Task: Add space before Paragraph from line and paragraph spacing.
Action: Mouse moved to (644, 500)
Screenshot: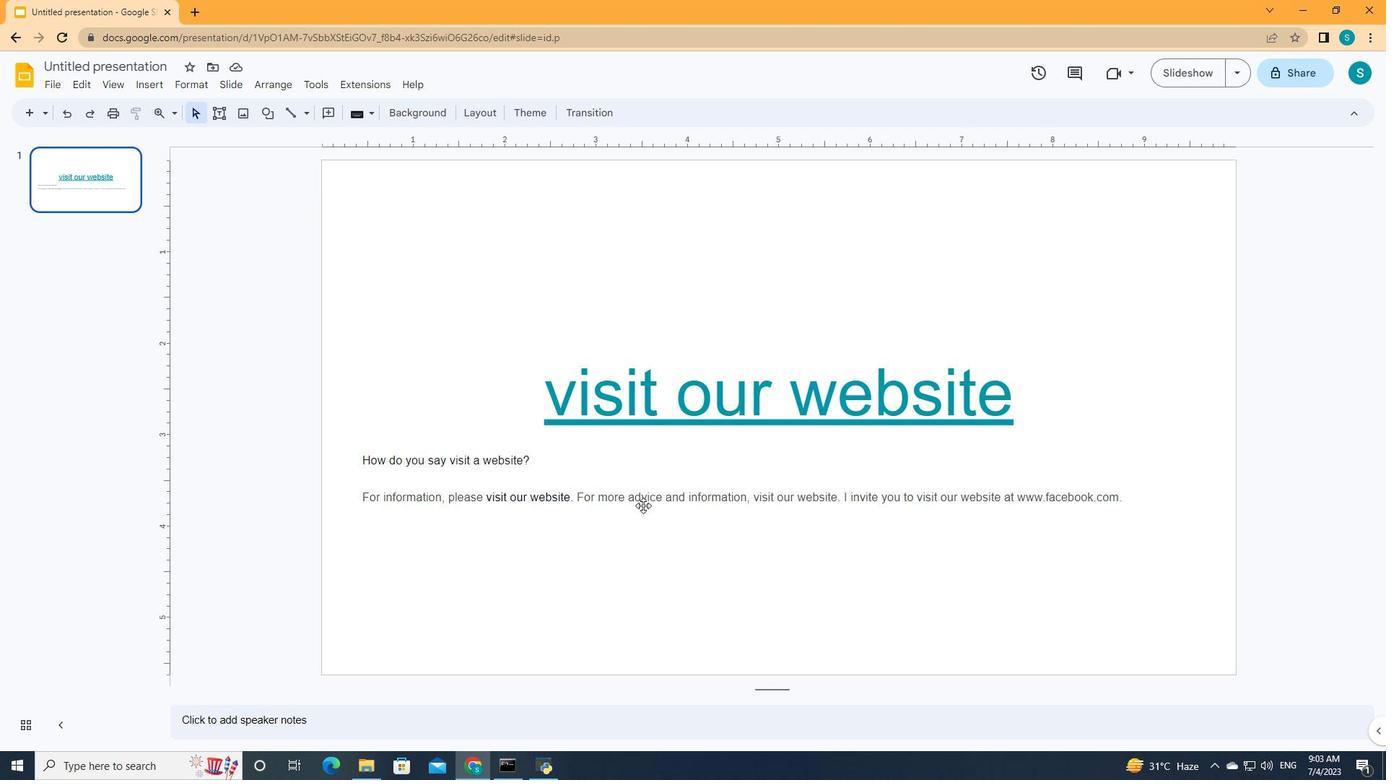 
Action: Mouse pressed left at (644, 500)
Screenshot: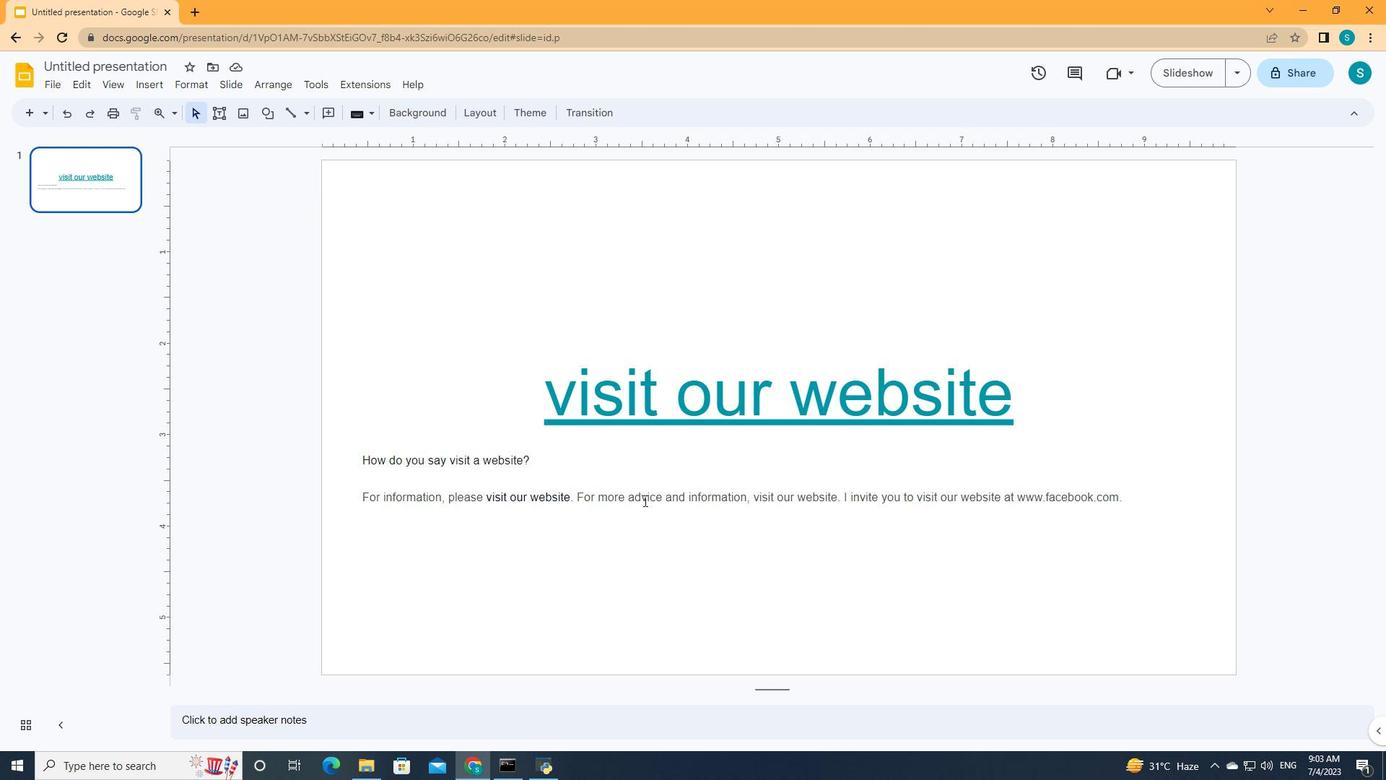 
Action: Key pressed ctrl+A
Screenshot: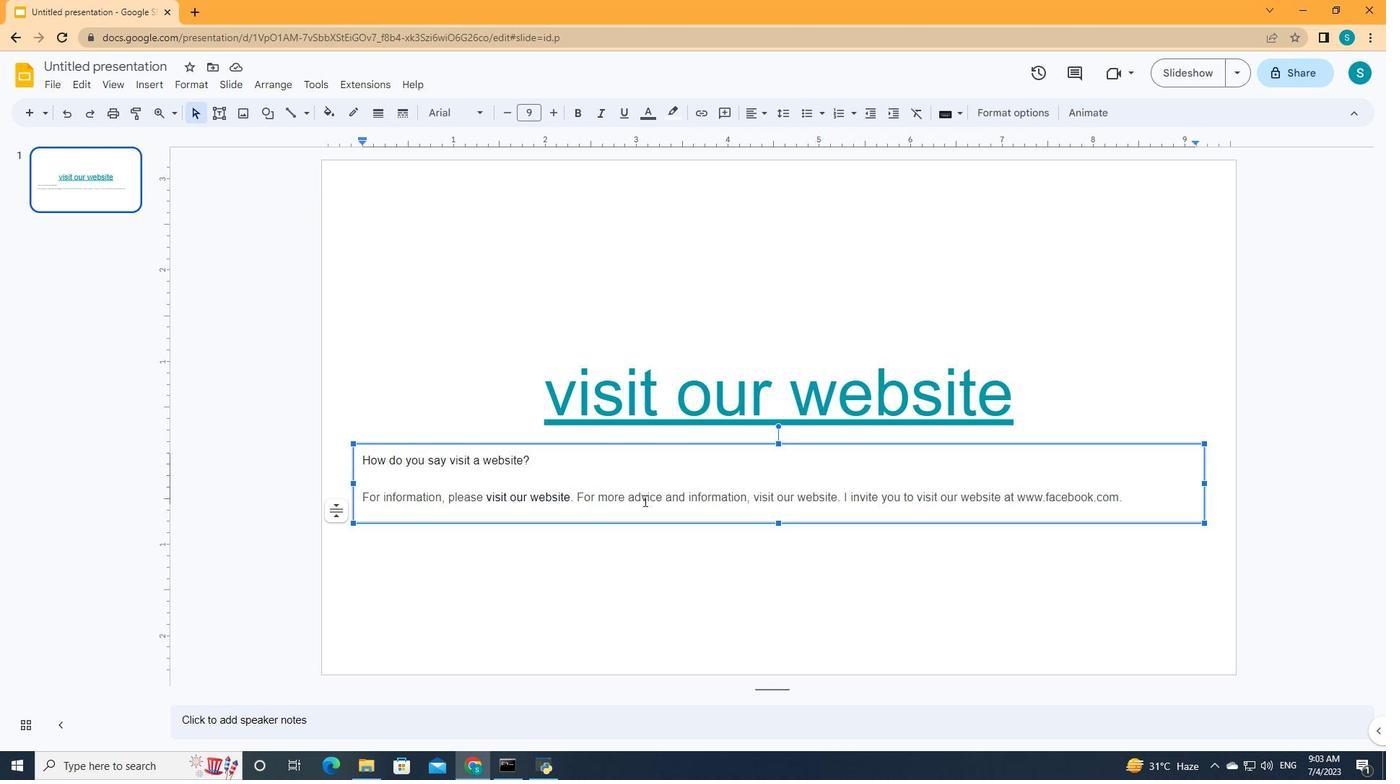 
Action: Mouse moved to (778, 114)
Screenshot: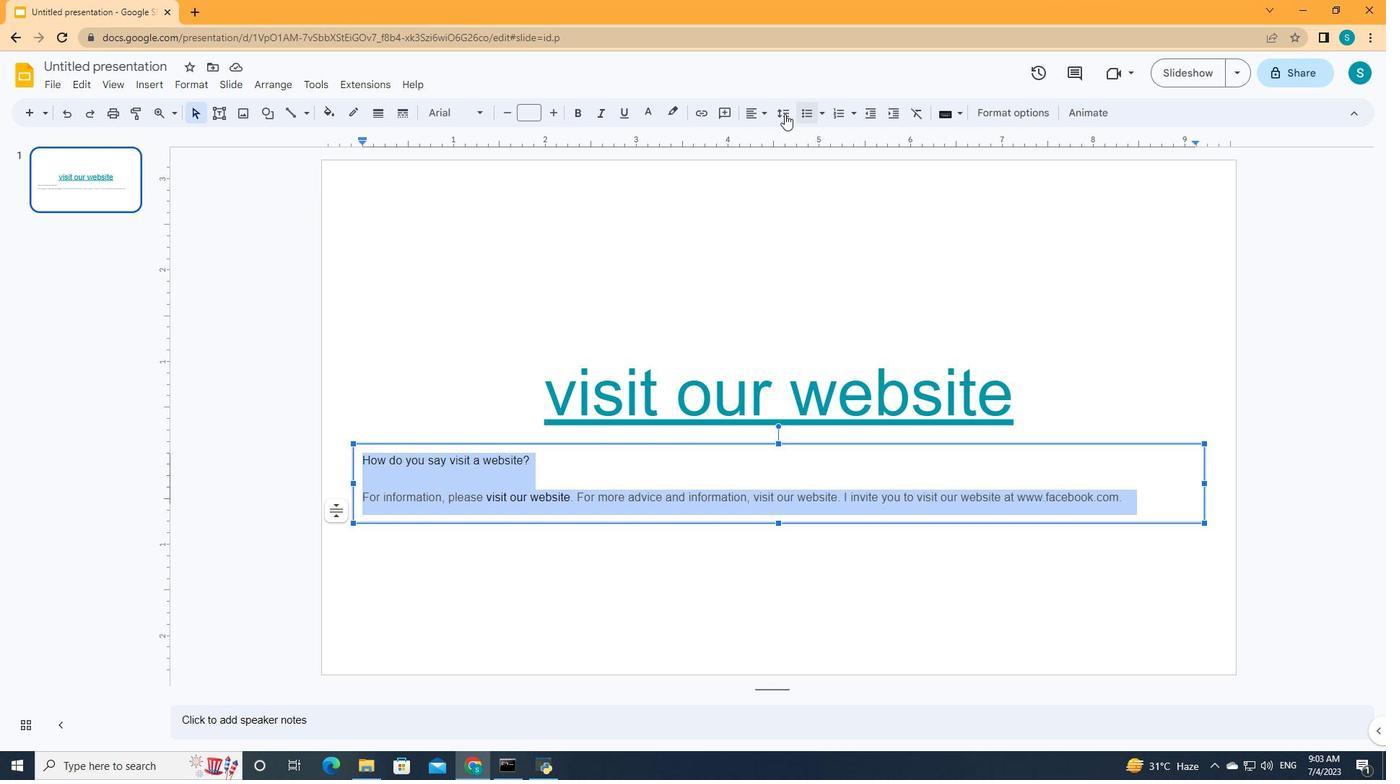 
Action: Mouse pressed left at (778, 114)
Screenshot: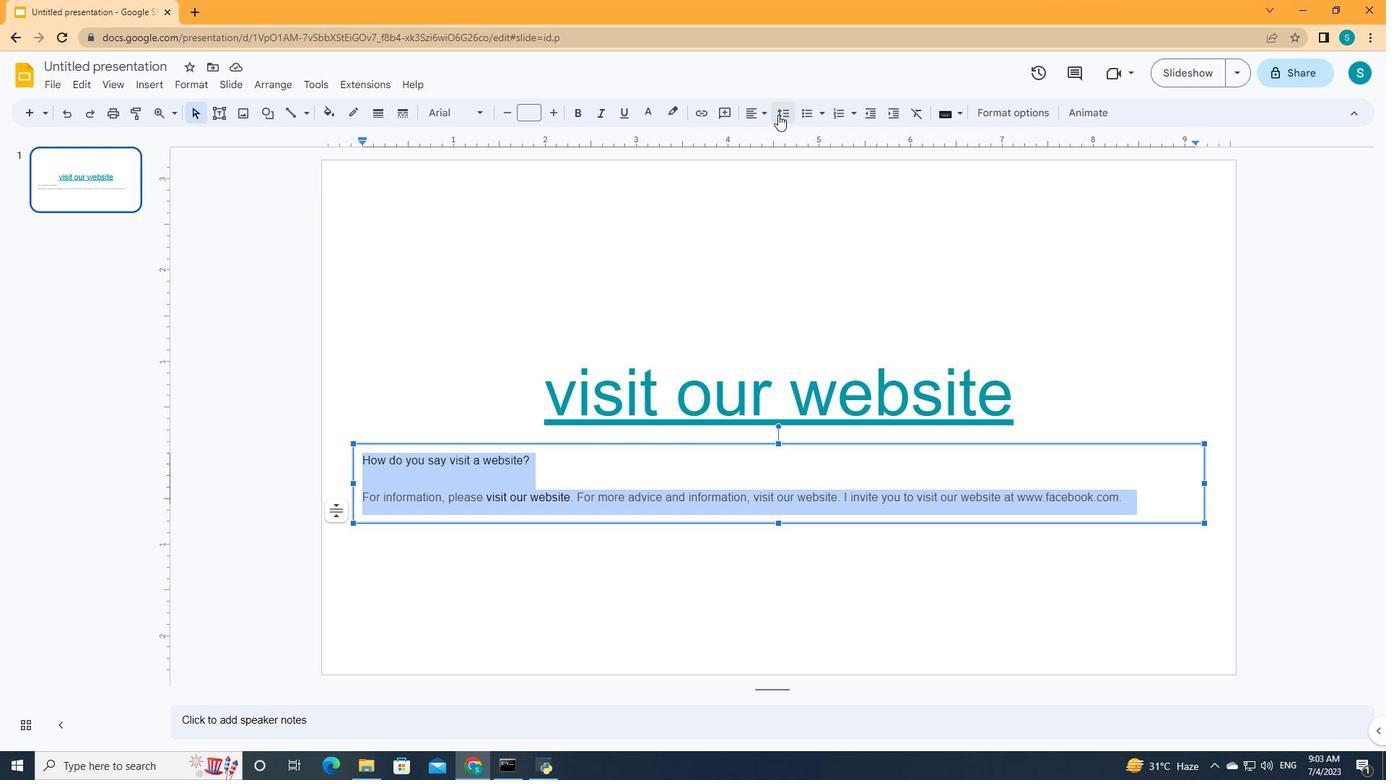 
Action: Mouse moved to (794, 267)
Screenshot: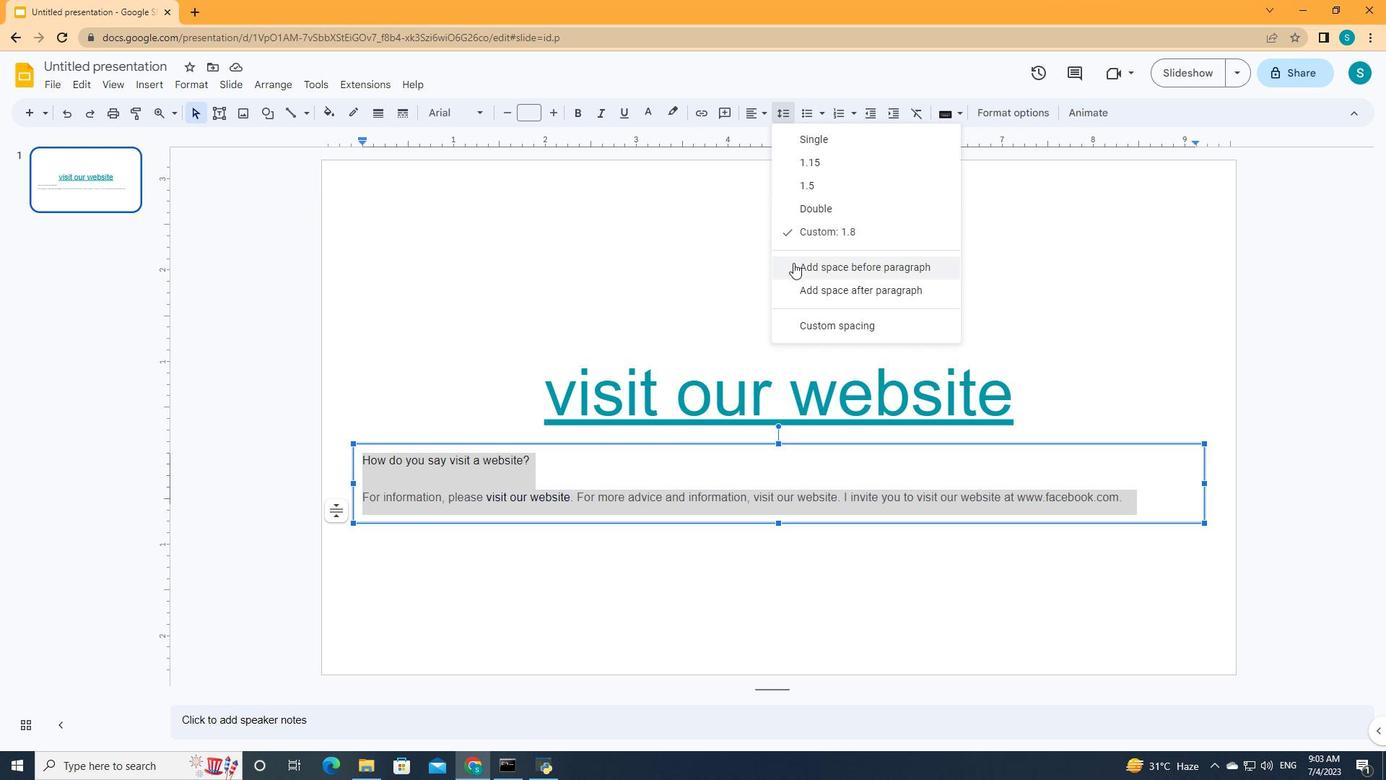 
Action: Mouse pressed left at (794, 267)
Screenshot: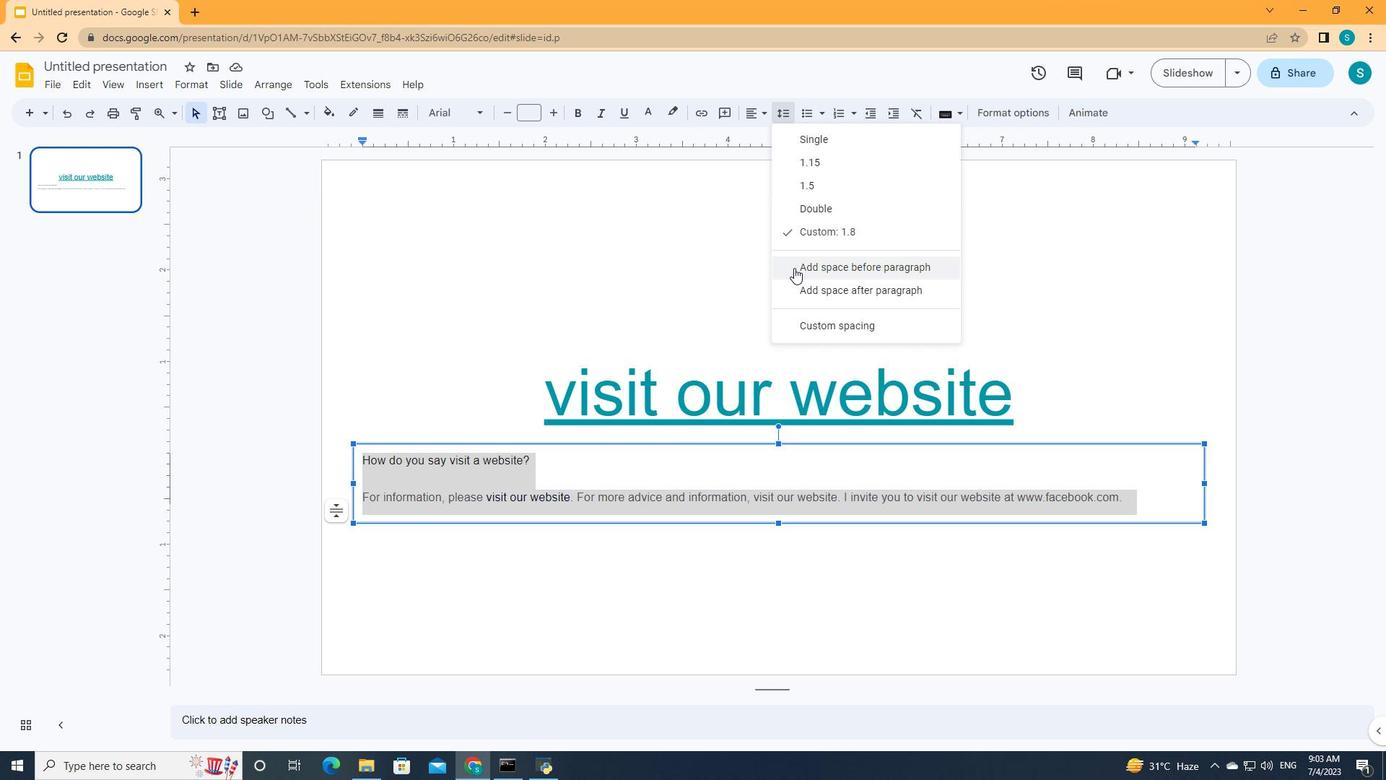 
